 Task: Find the primitive roots of a specific prime number: find primitive roots of 11.
Action: Mouse moved to (1114, 68)
Screenshot: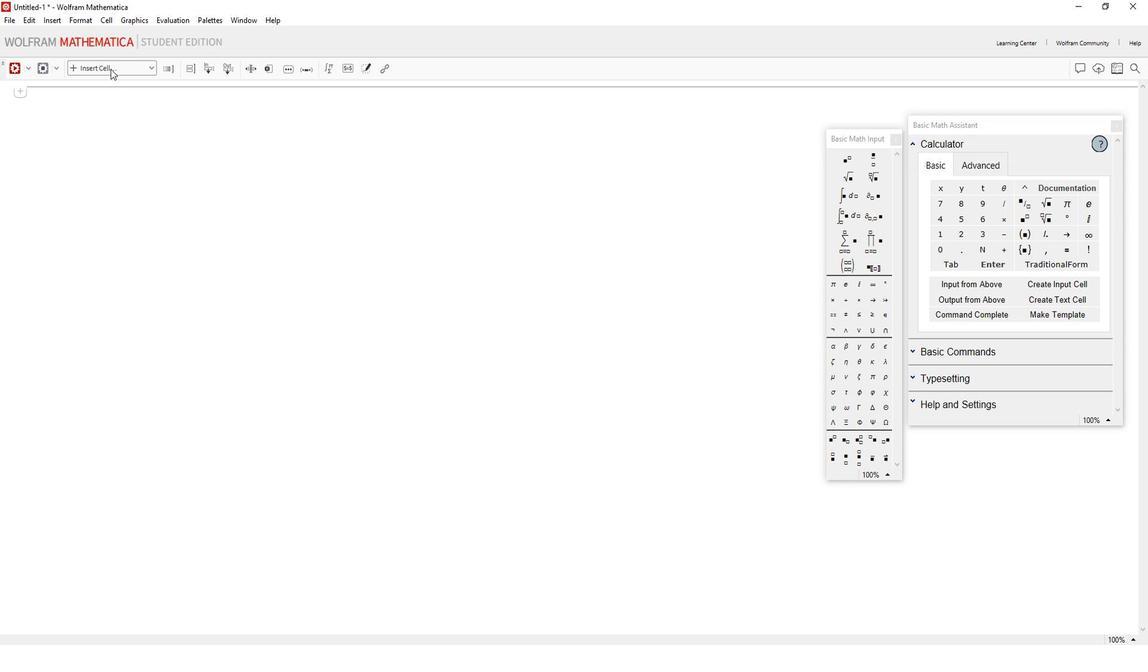 
Action: Mouse pressed left at (1114, 68)
Screenshot: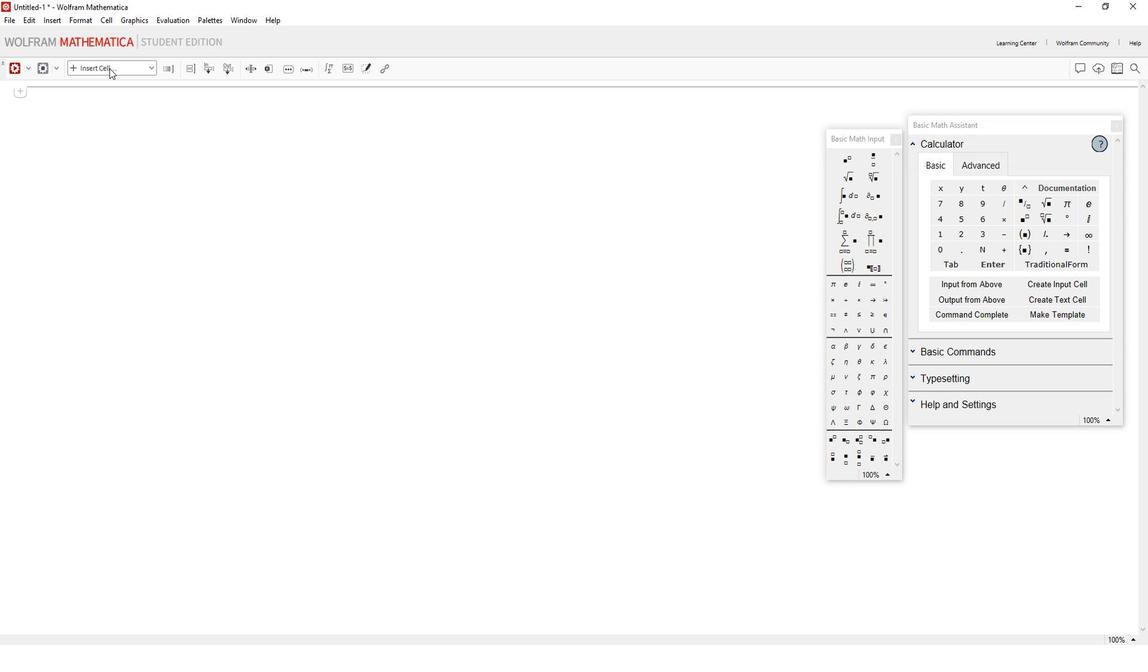 
Action: Mouse moved to (1116, 87)
Screenshot: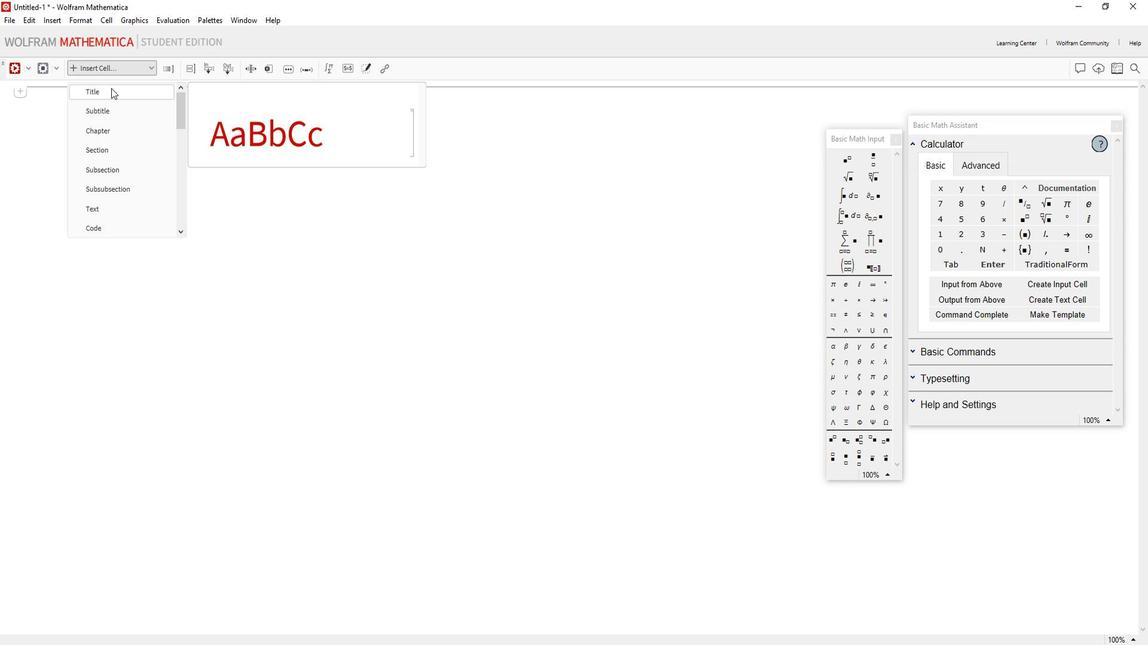 
Action: Mouse pressed left at (1116, 87)
Screenshot: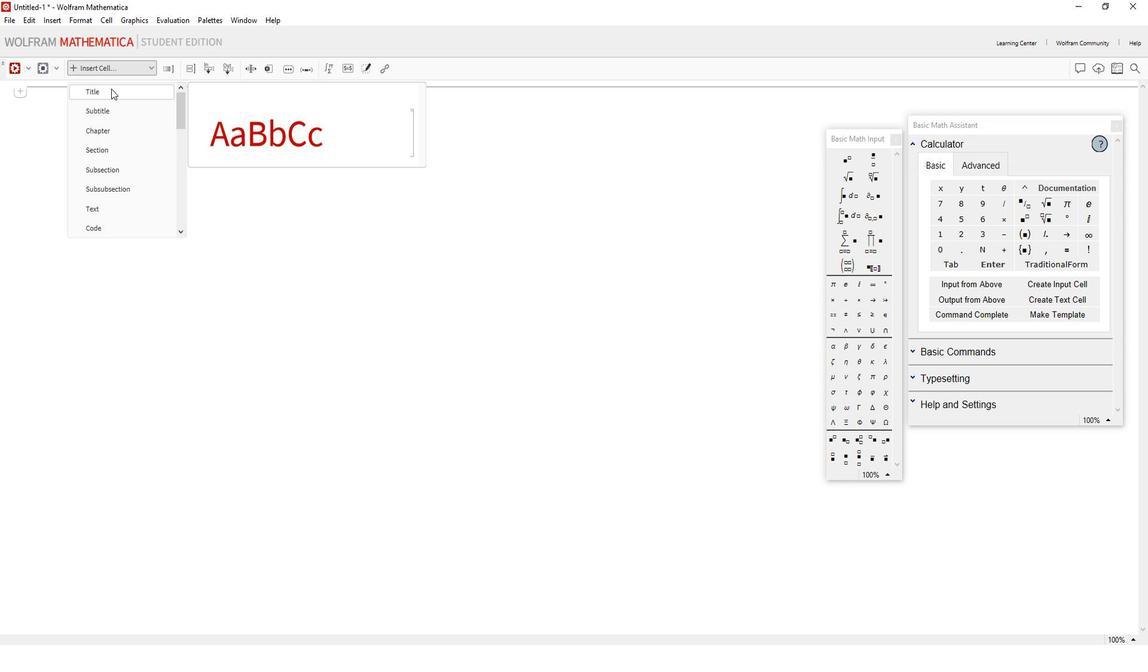 
Action: Mouse moved to (1117, 96)
Screenshot: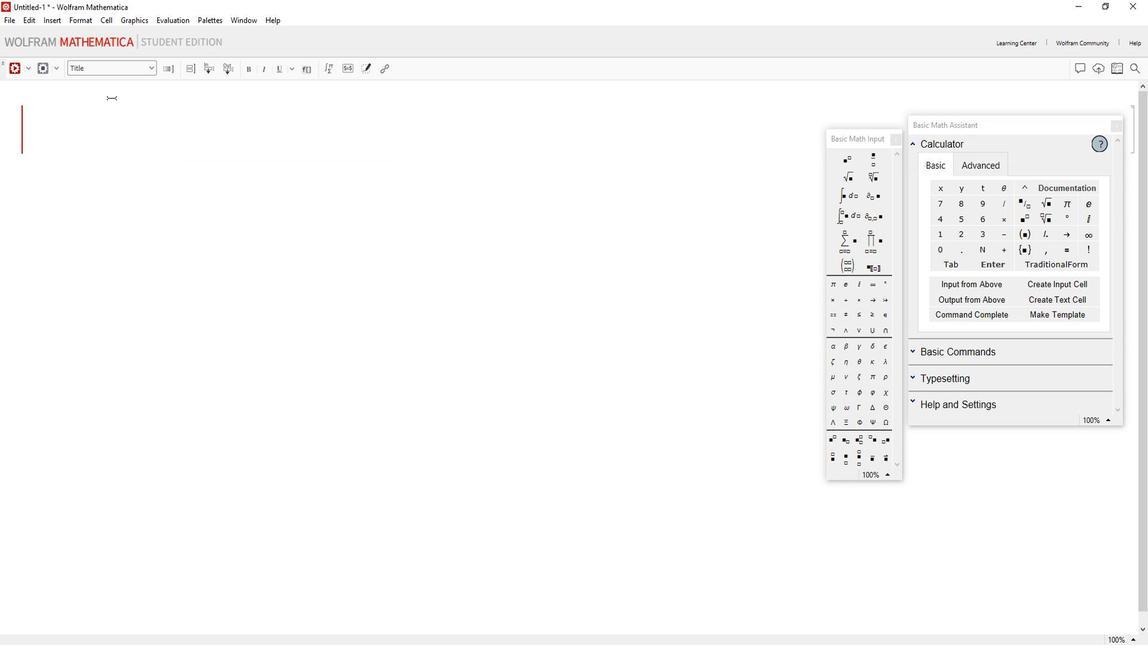 
Action: Key pressed <Key.shift>Calculate<Key.space>the<Key.space>primitive<Key.space>rootsof<Key.space><Key.backspace><Key.backspace><Key.backspace><Key.space>of<Key.space><Key.shift>prm<Key.backspace>ime<Key.space>number
Screenshot: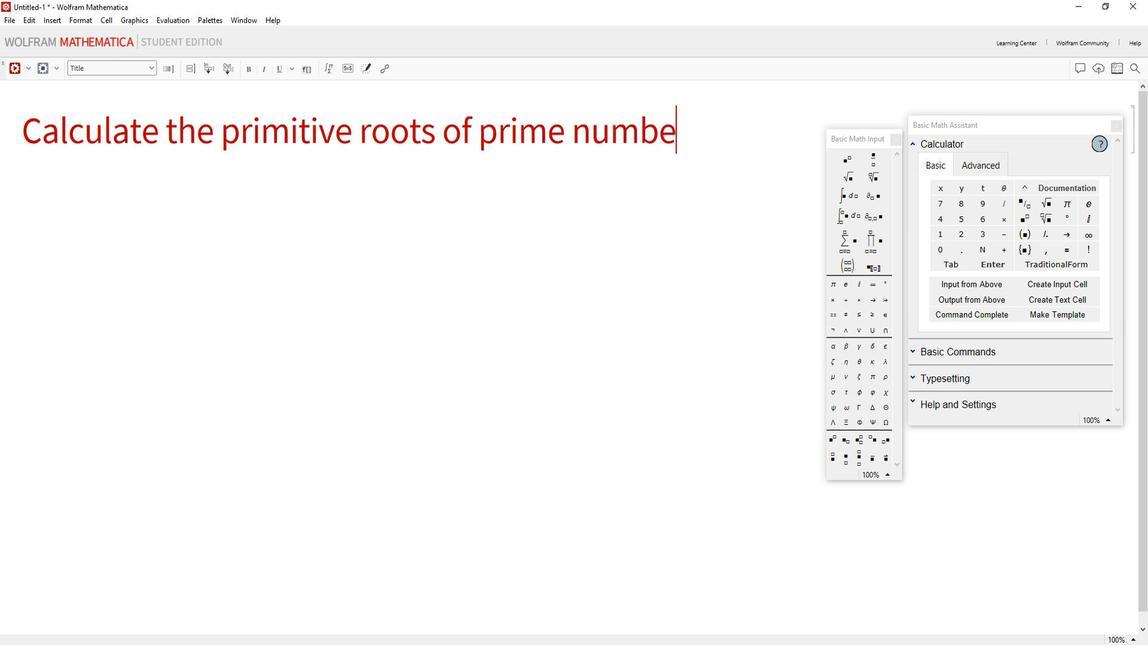 
Action: Mouse moved to (1120, 199)
Screenshot: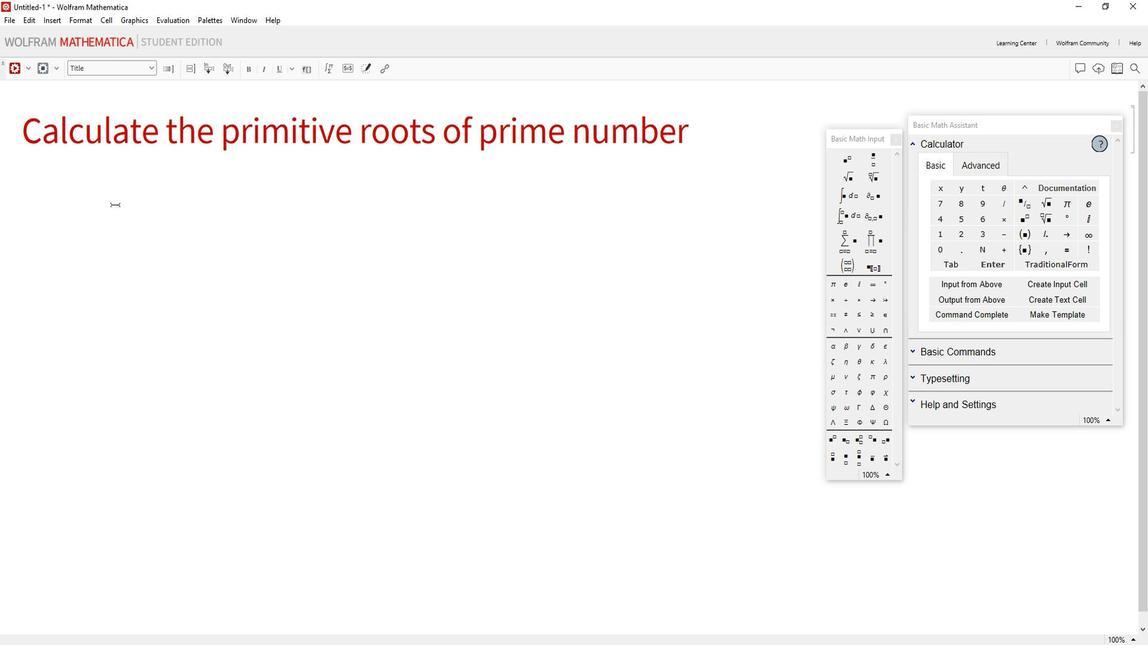 
Action: Mouse pressed left at (1120, 199)
Screenshot: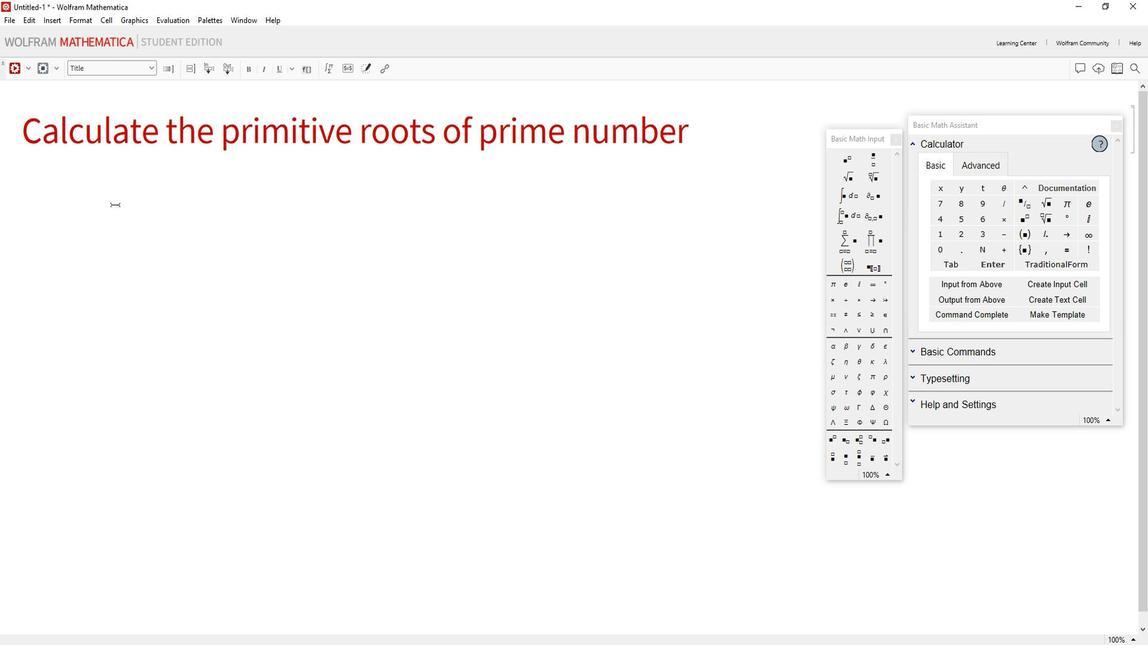 
Action: Mouse moved to (1107, 59)
Screenshot: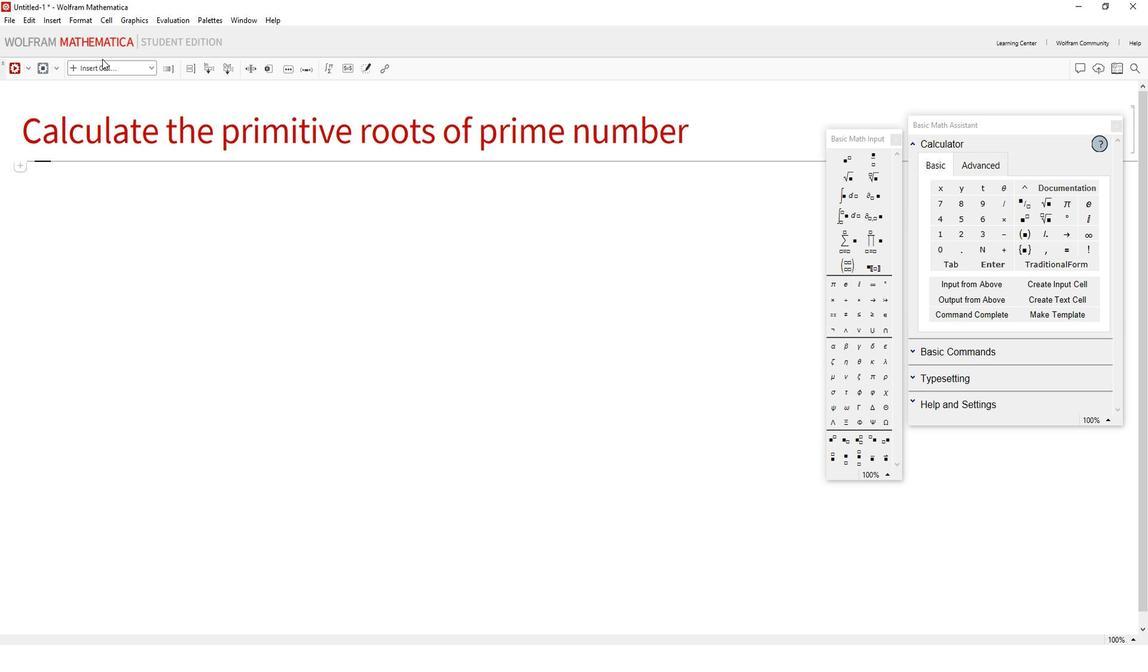 
Action: Mouse pressed left at (1107, 59)
Screenshot: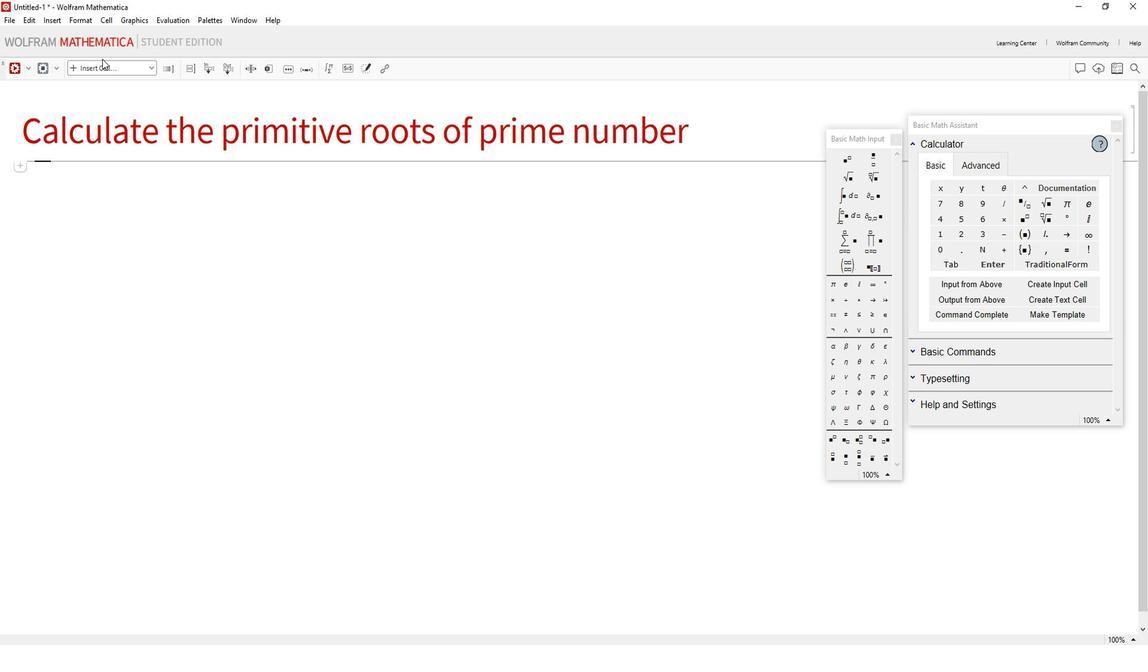 
Action: Mouse moved to (1104, 66)
Screenshot: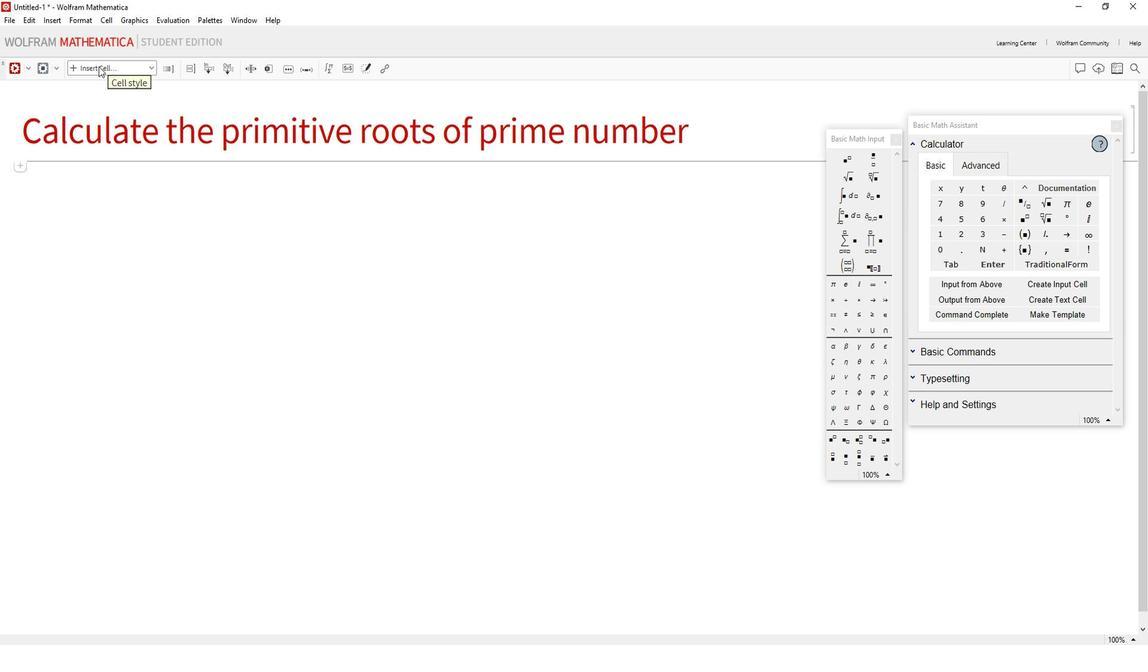 
Action: Mouse pressed left at (1104, 66)
Screenshot: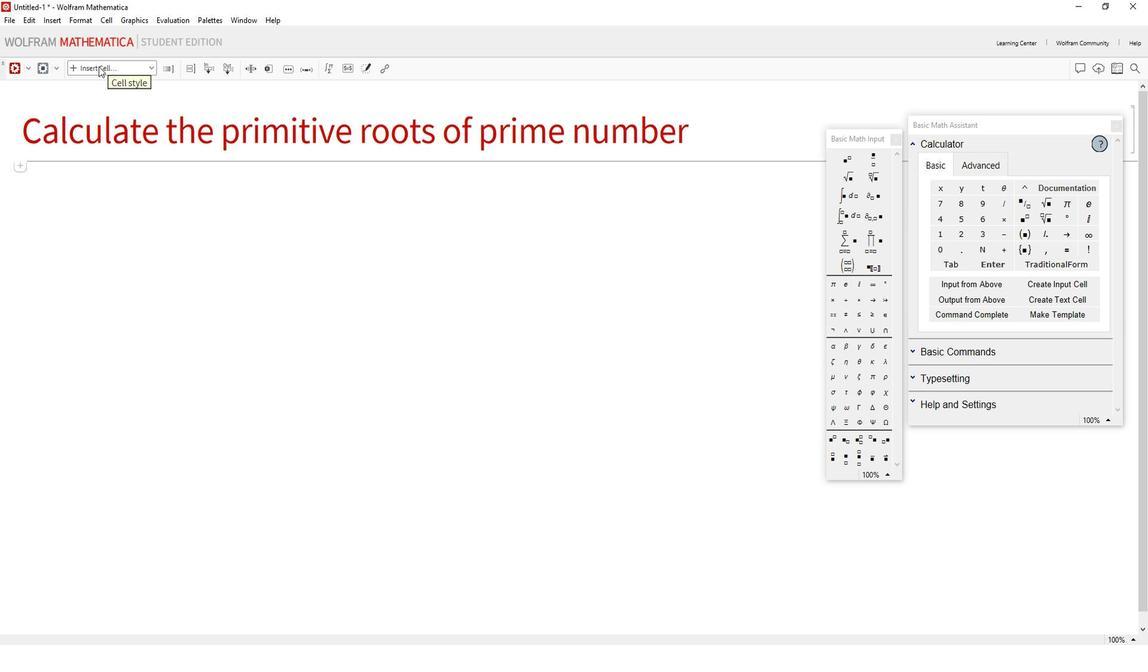 
Action: Mouse moved to (1098, 221)
Screenshot: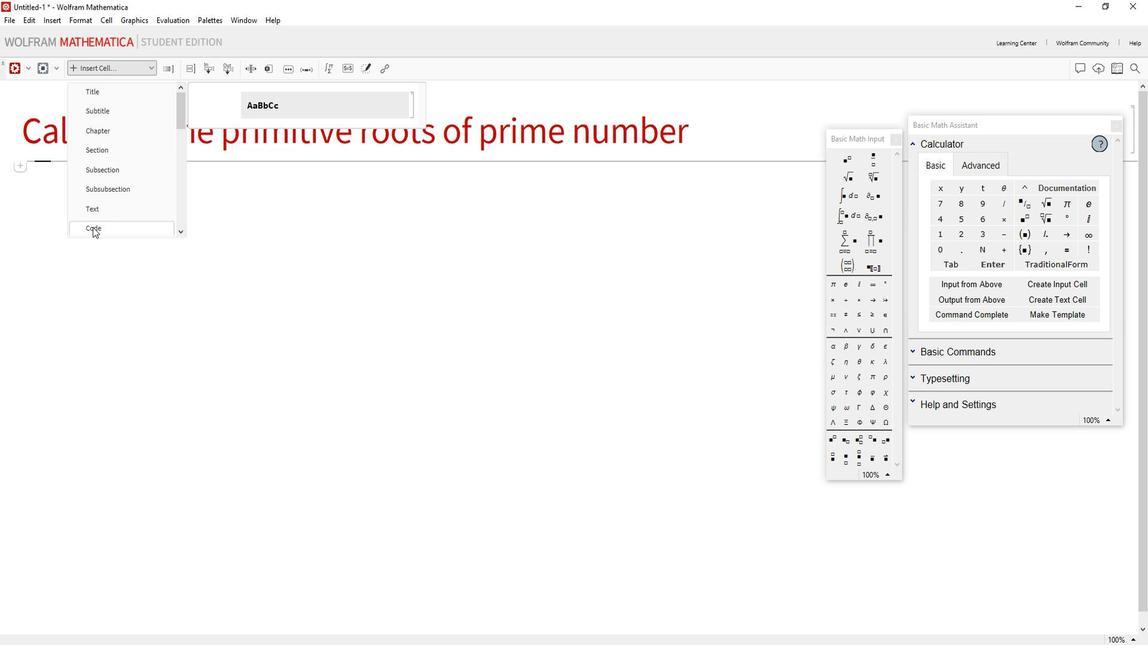 
Action: Mouse pressed left at (1098, 221)
Screenshot: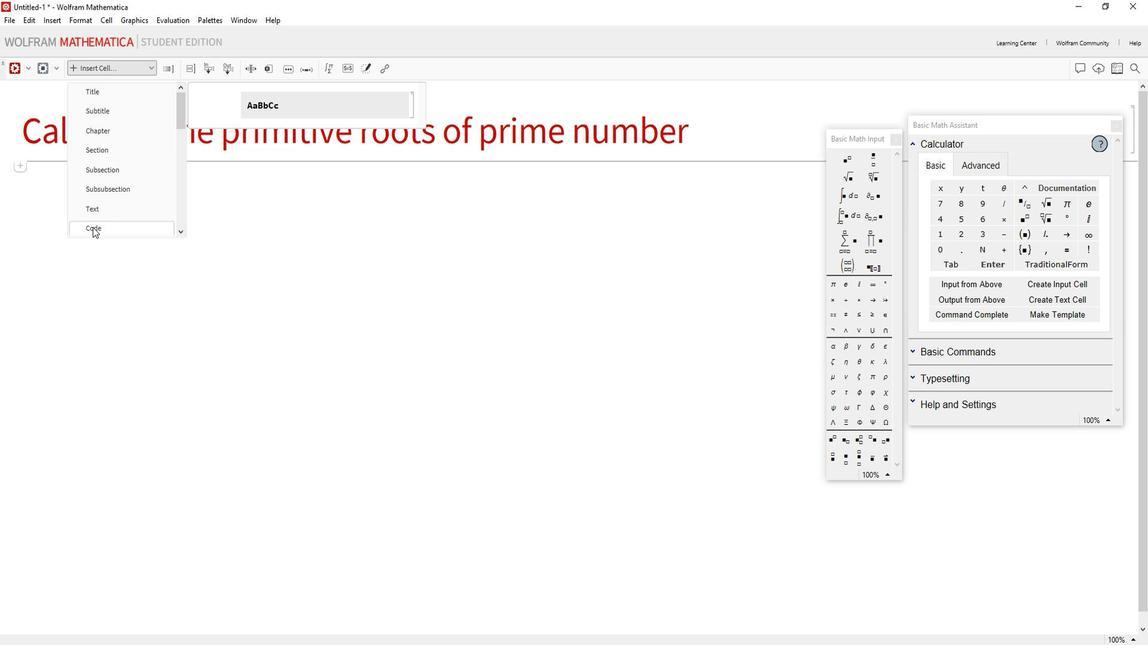 
Action: Mouse moved to (1086, 178)
Screenshot: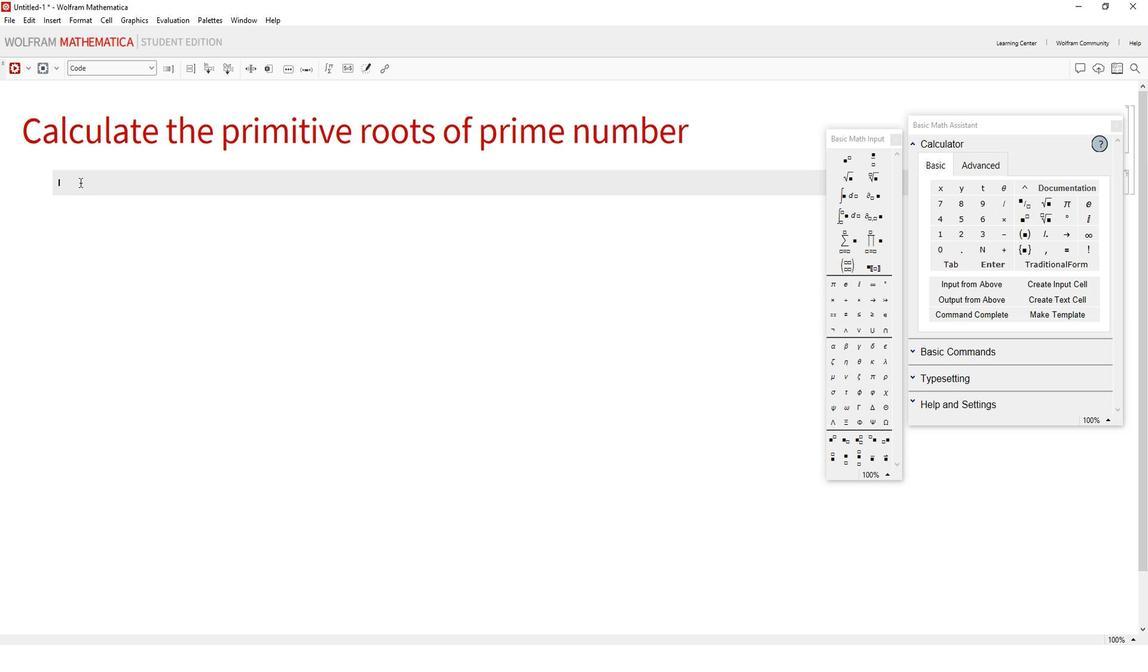 
Action: Mouse pressed left at (1086, 178)
Screenshot: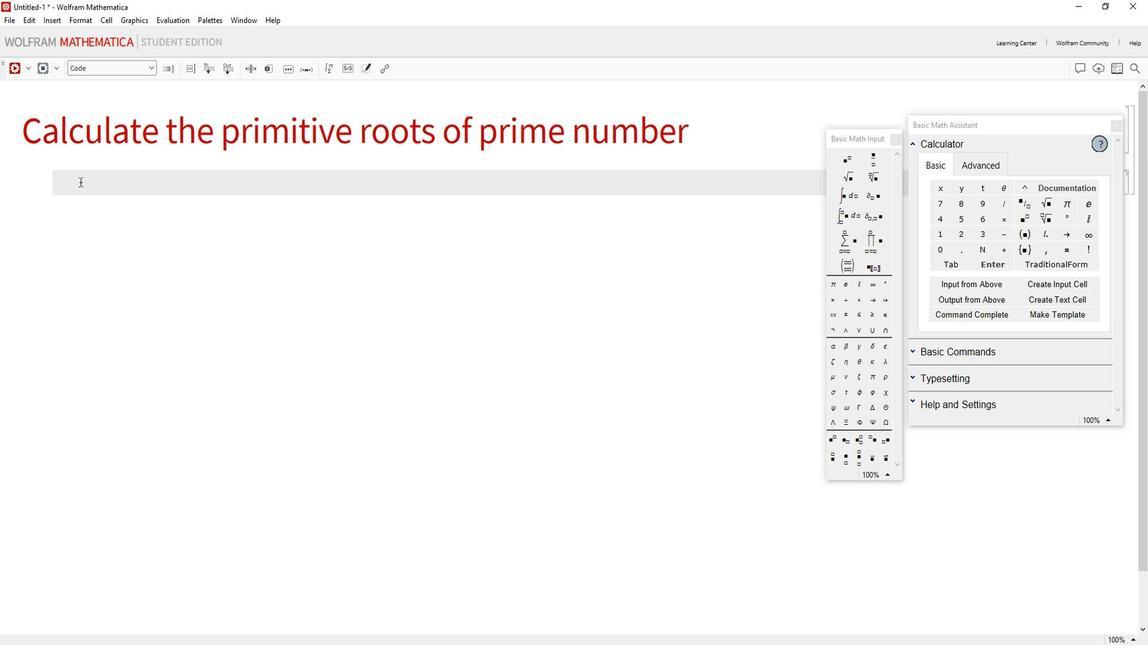 
Action: Mouse moved to (646, 634)
Screenshot: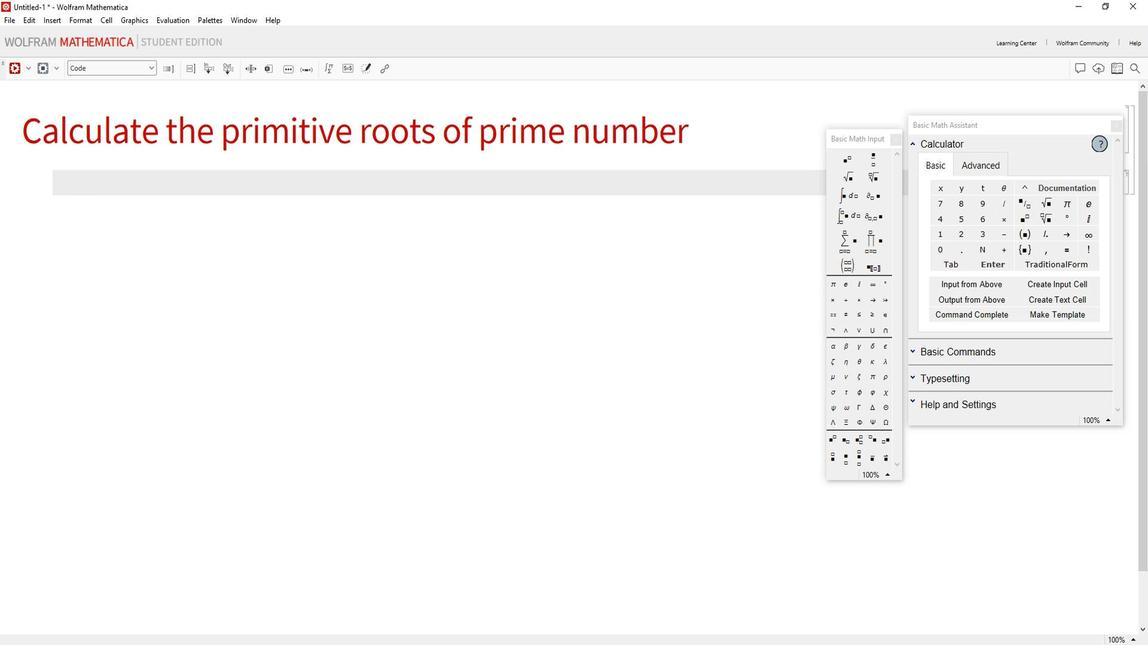 
Action: Mouse pressed left at (646, 634)
Screenshot: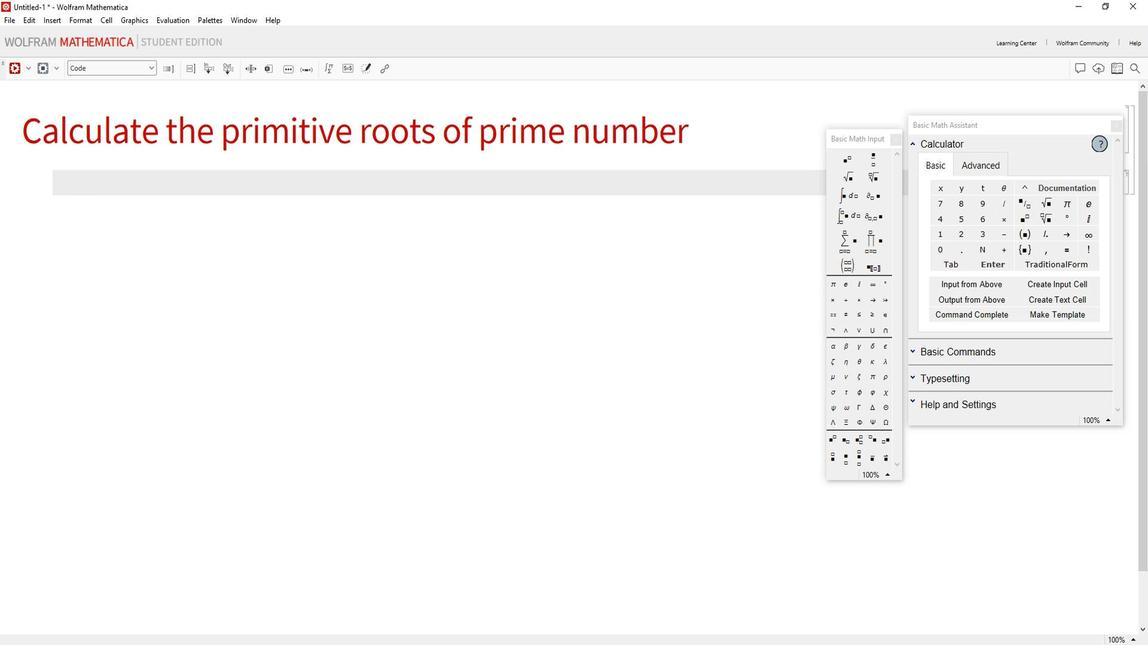 
Action: Mouse moved to (1079, 183)
Screenshot: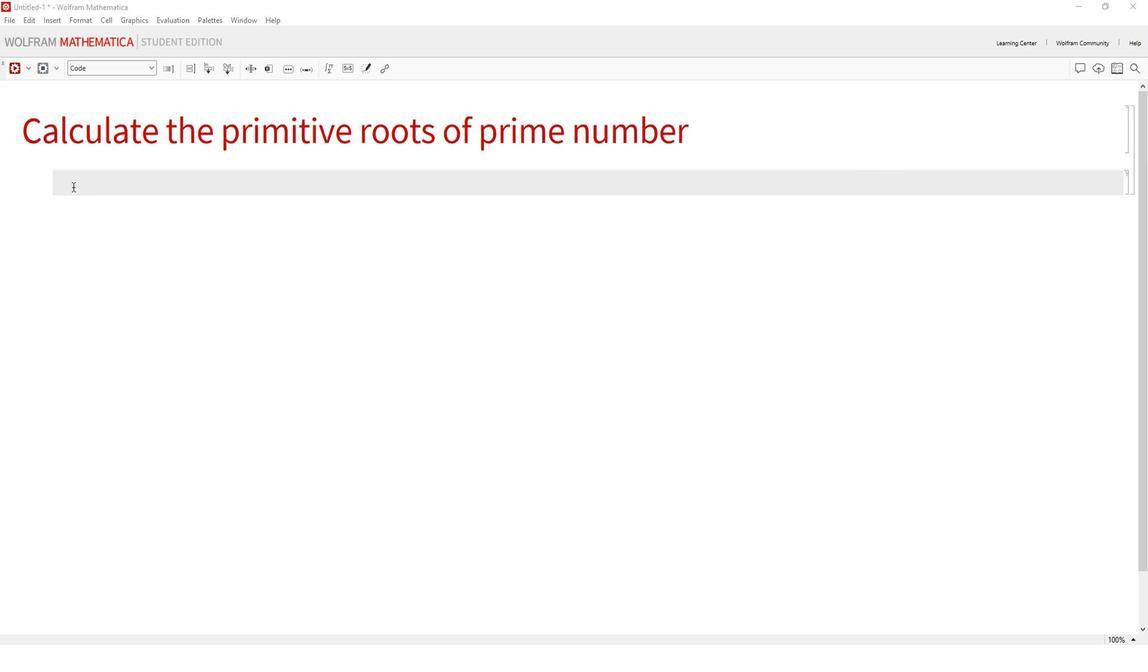 
Action: Mouse pressed left at (1079, 183)
Screenshot: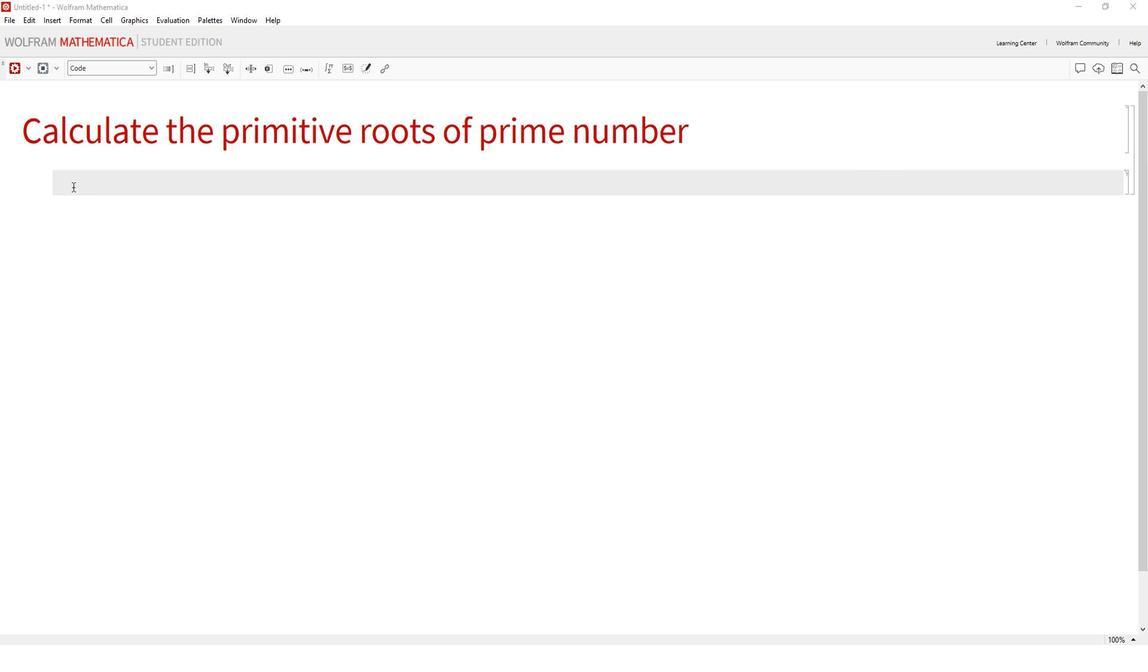 
Action: Key pressed primitive<Key.shift><Key.shift>Roots<Key.space>=<Key.space><Key.shift>Primitive<Key.shift>Root<Key.shift>List<Key.shift><Key.shift><Key.shift><Key.shift><Key.shift><Key.shift><Key.shift><Key.shift><Key.shift><Key.shift><Key.shift>{<Key.backspace>[11<Key.right><Key.enter>primitive<Key.shift>Roots<Key.shift_r><Key.enter>
Screenshot: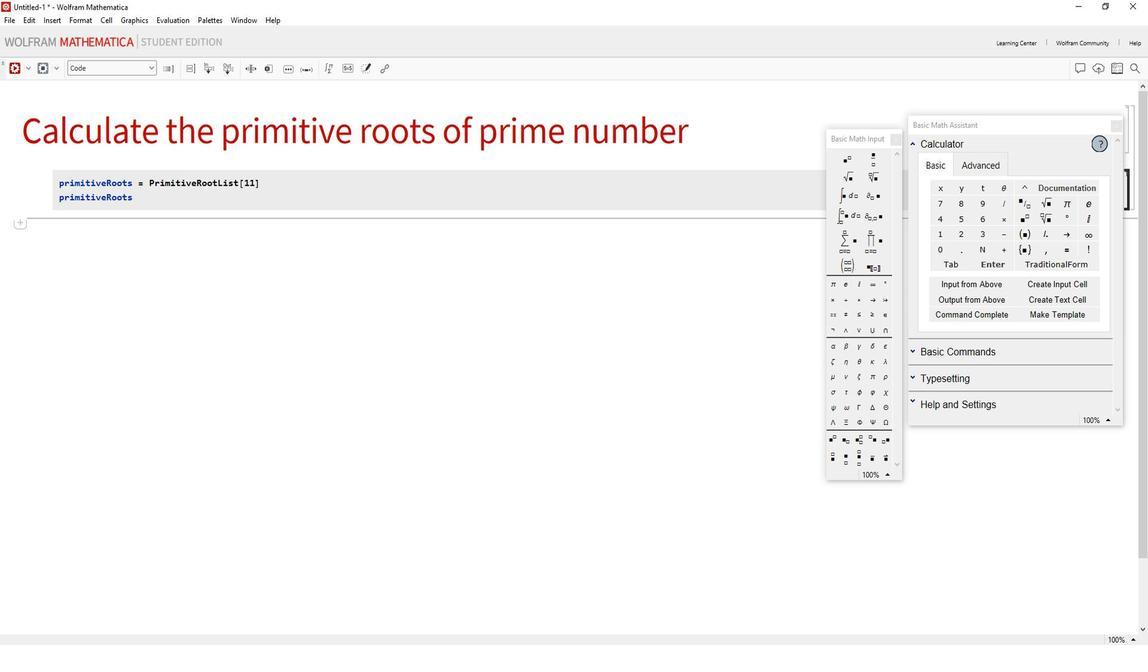 
Action: Mouse moved to (400, 298)
Screenshot: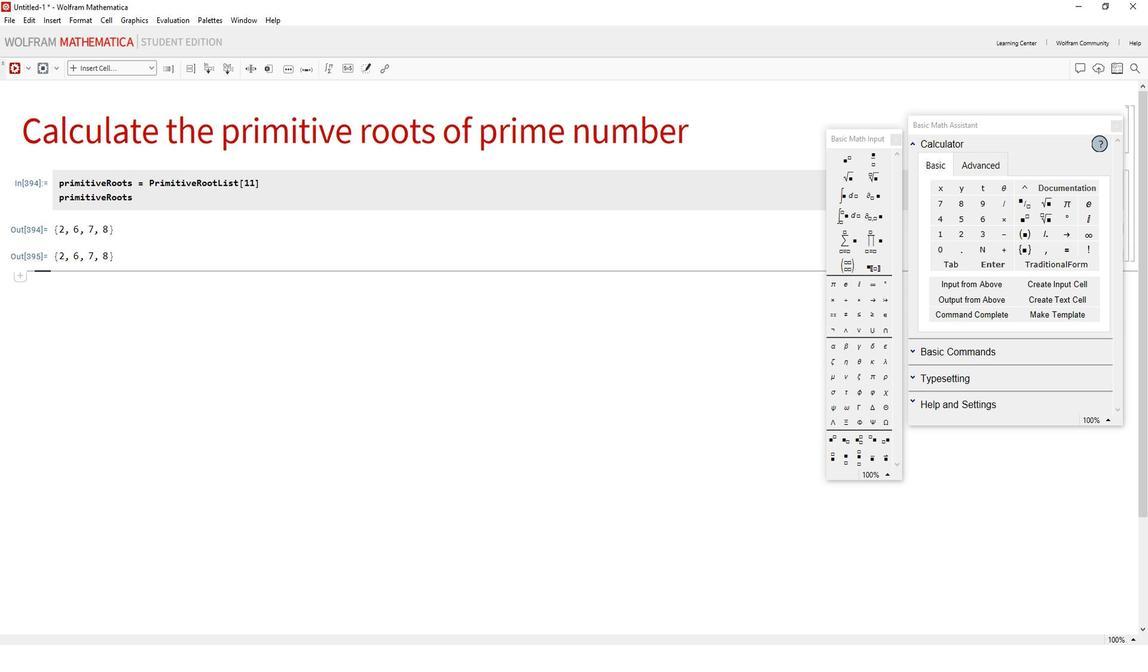 
Action: Mouse pressed left at (400, 298)
Screenshot: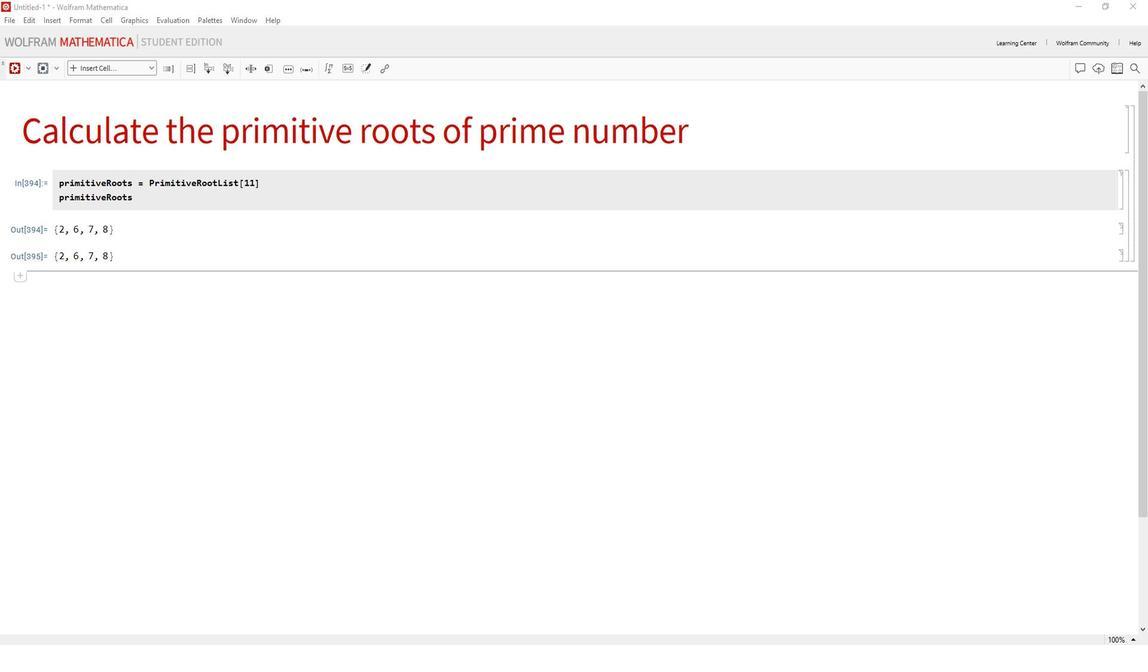 
